 Task: In the  document narrative.html Download file as 'HTML ' Share this file with 'softage.9@softage.net' Insert the command  Editing
Action: Mouse moved to (31, 74)
Screenshot: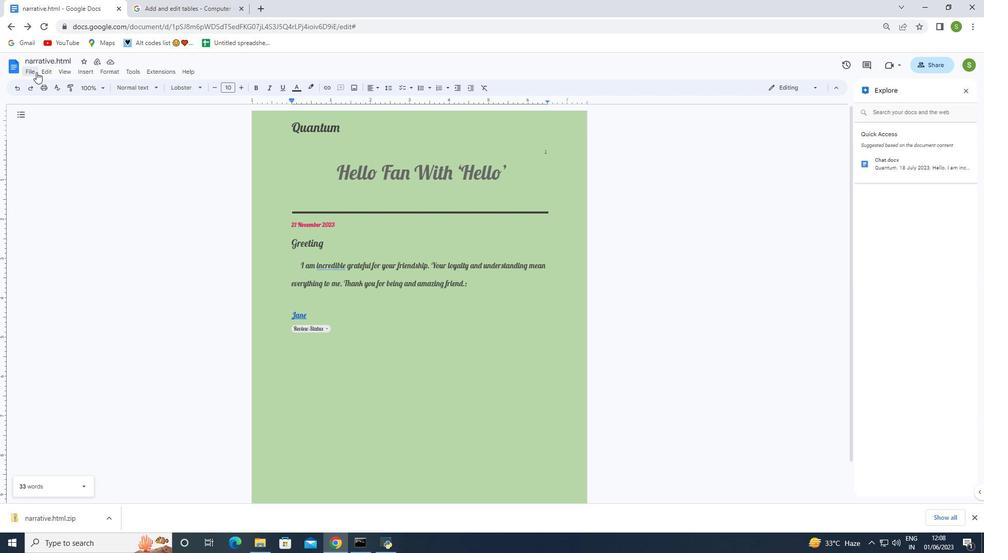 
Action: Mouse pressed left at (31, 74)
Screenshot: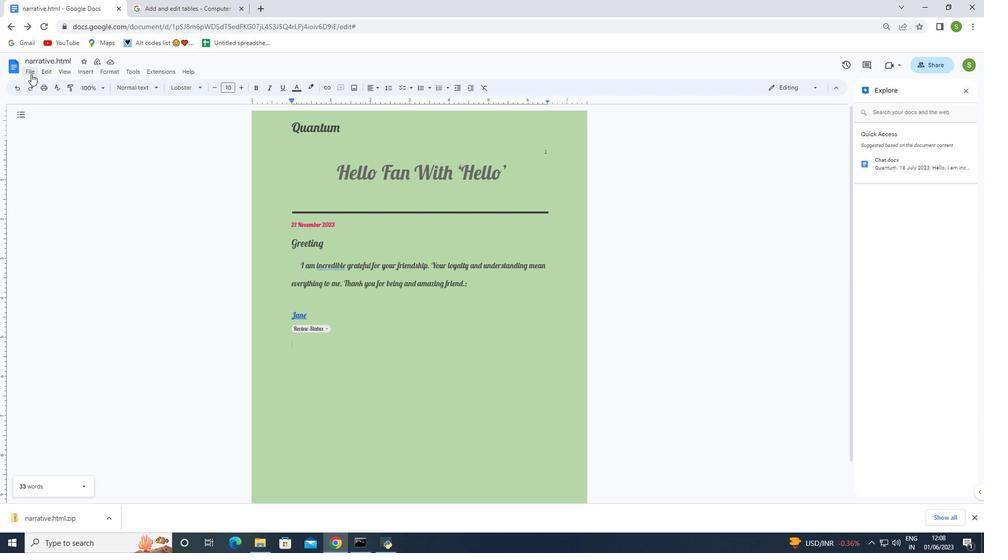 
Action: Mouse moved to (56, 159)
Screenshot: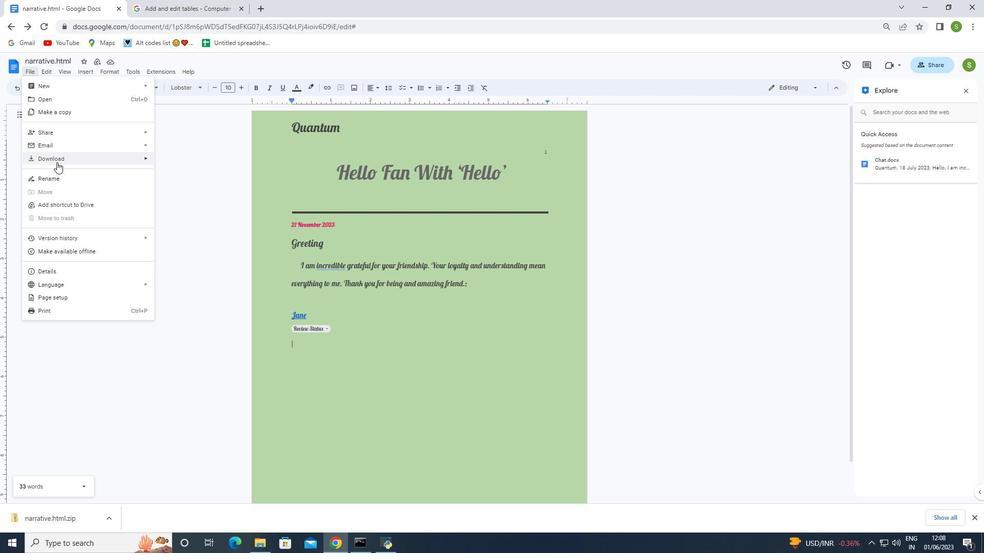 
Action: Mouse pressed left at (56, 159)
Screenshot: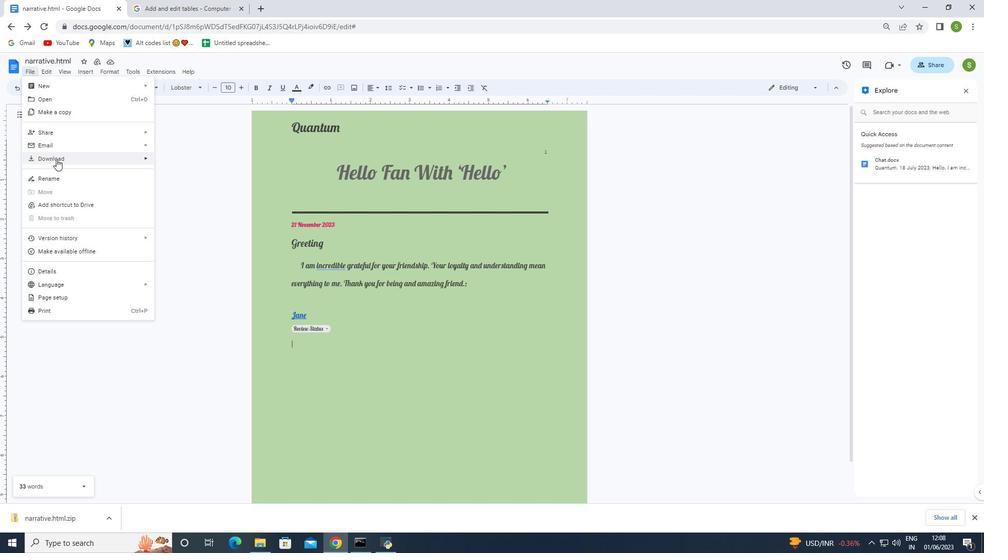 
Action: Mouse moved to (202, 223)
Screenshot: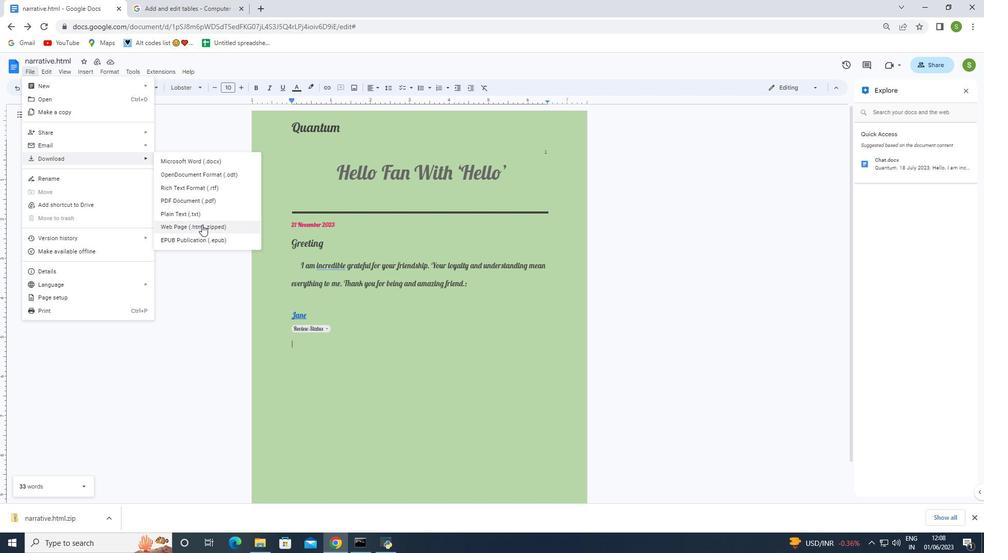 
Action: Mouse scrolled (202, 223) with delta (0, 0)
Screenshot: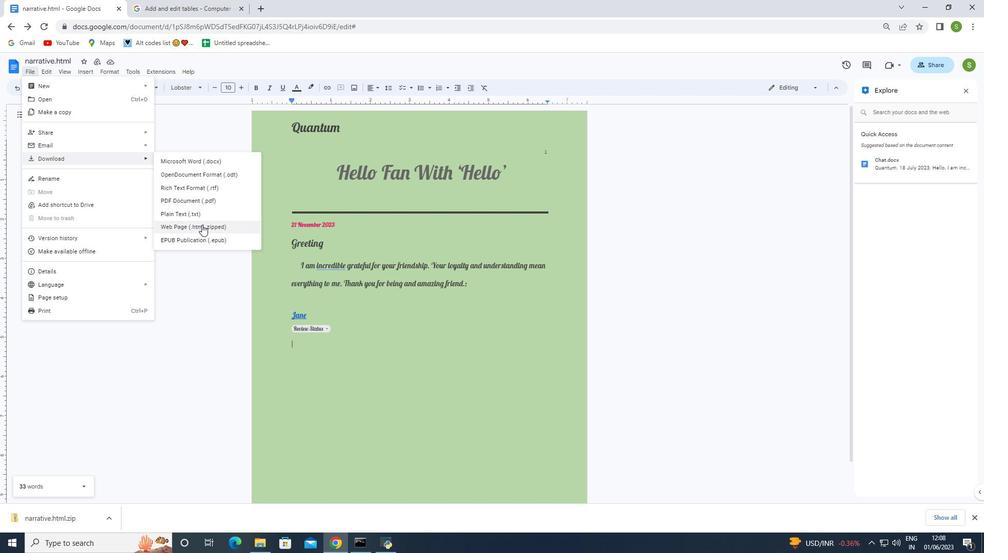
Action: Mouse scrolled (202, 223) with delta (0, 0)
Screenshot: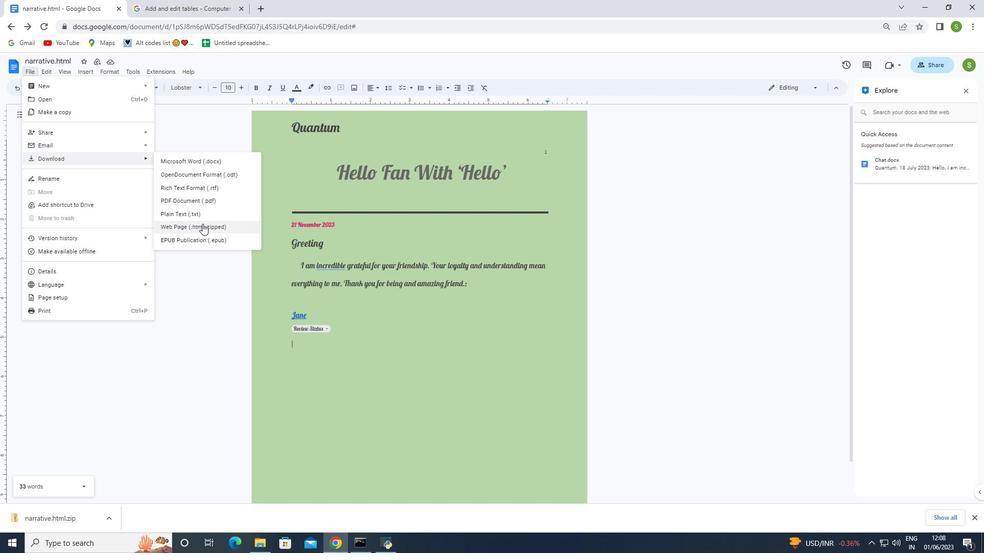 
Action: Mouse scrolled (202, 223) with delta (0, 0)
Screenshot: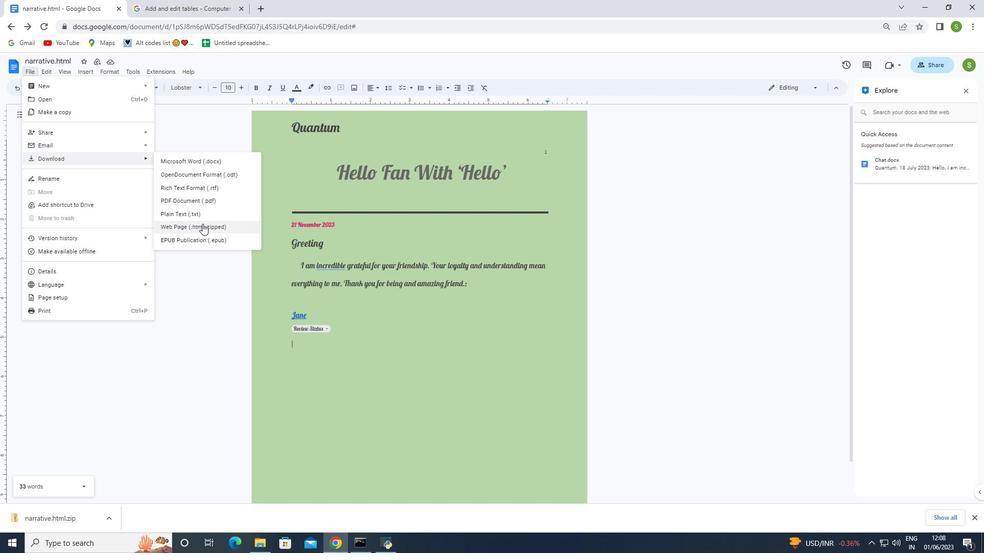 
Action: Mouse moved to (194, 229)
Screenshot: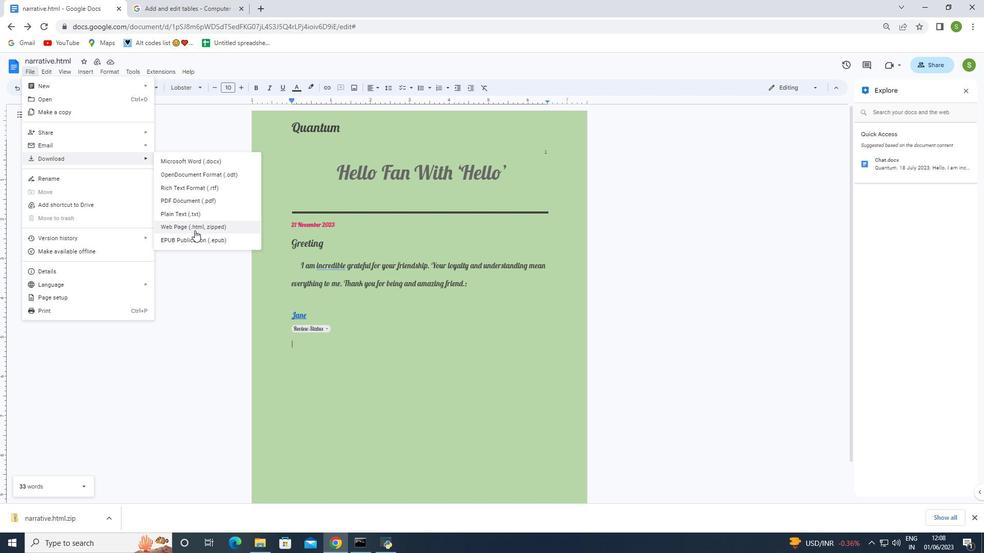 
Action: Mouse pressed left at (194, 229)
Screenshot: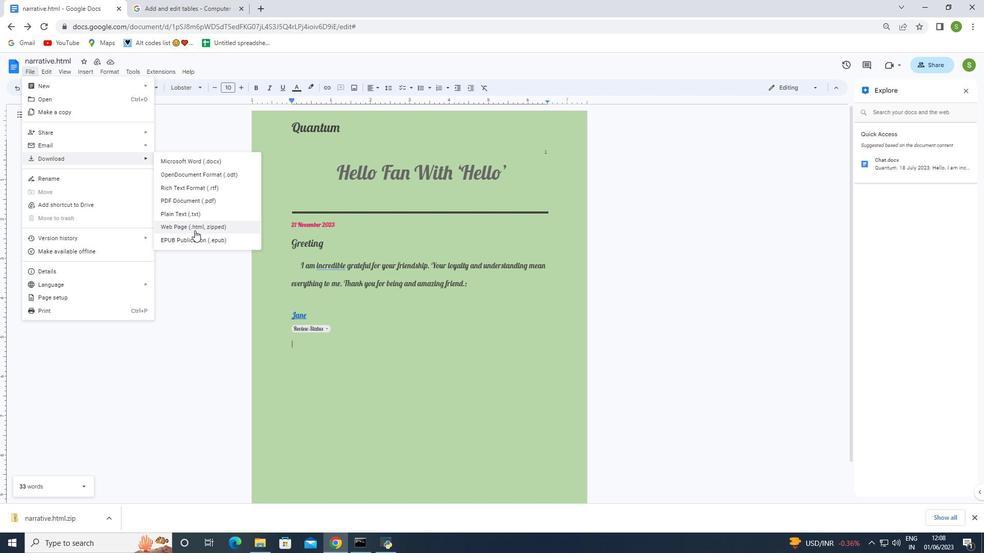 
Action: Mouse moved to (108, 517)
Screenshot: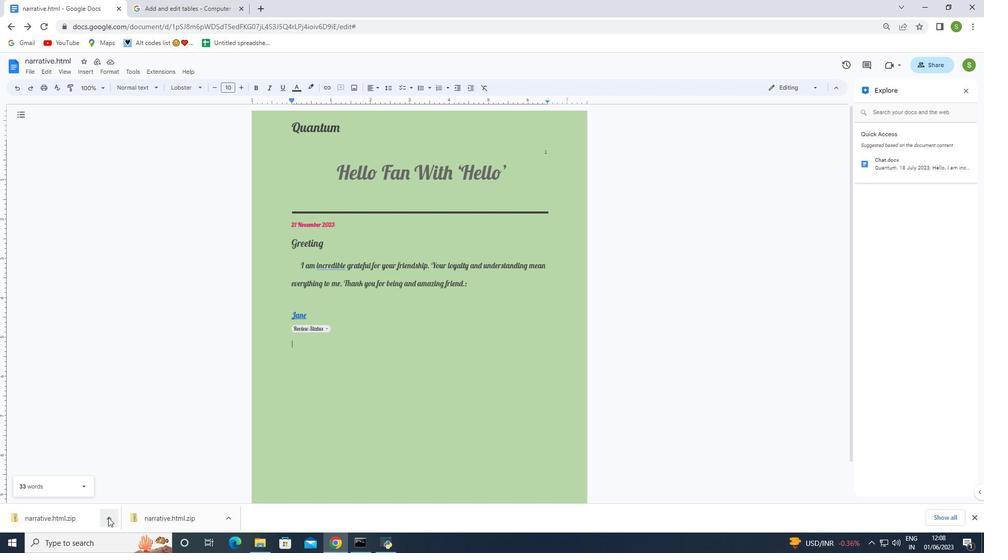 
Action: Mouse pressed left at (108, 517)
Screenshot: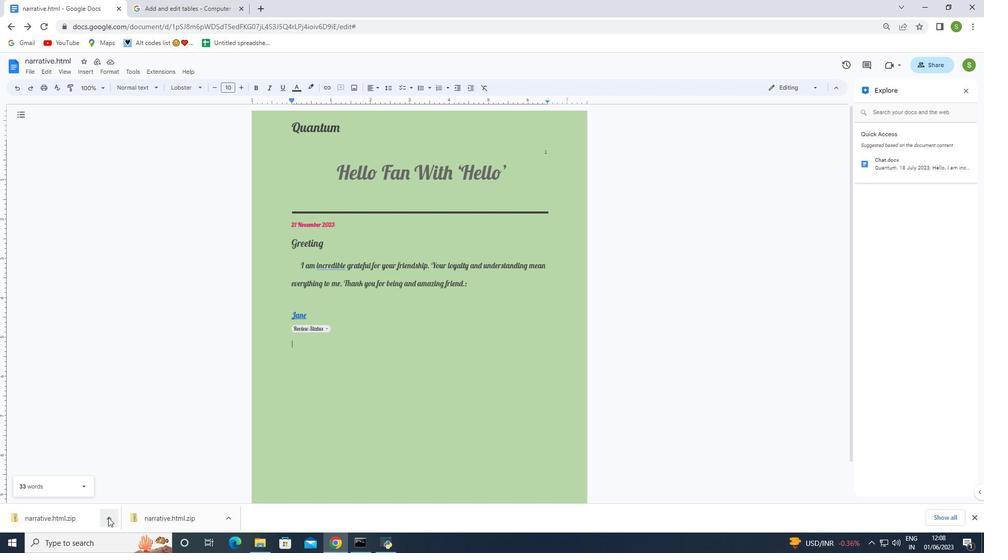 
Action: Mouse moved to (140, 483)
Screenshot: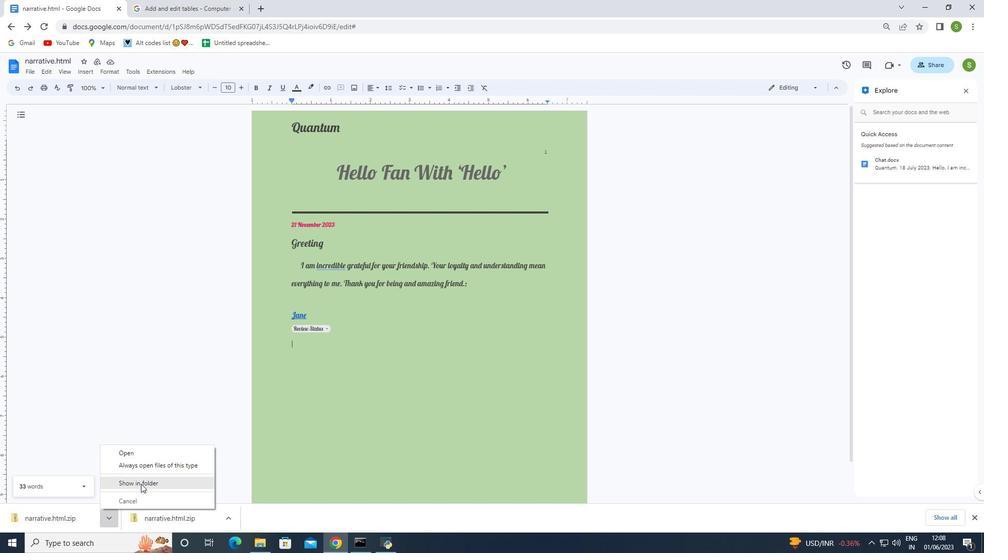 
Action: Mouse pressed left at (140, 483)
Screenshot: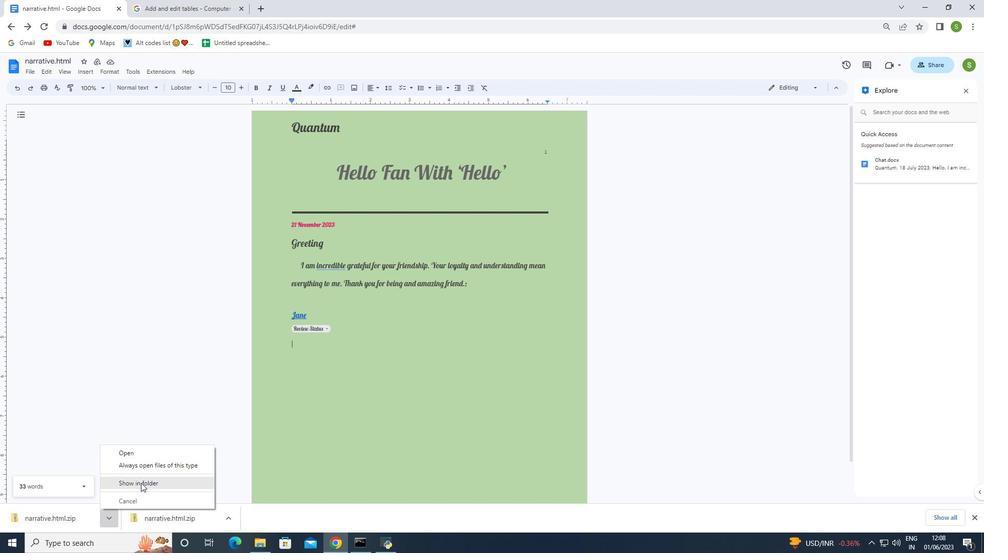 
Action: Mouse moved to (431, 284)
Screenshot: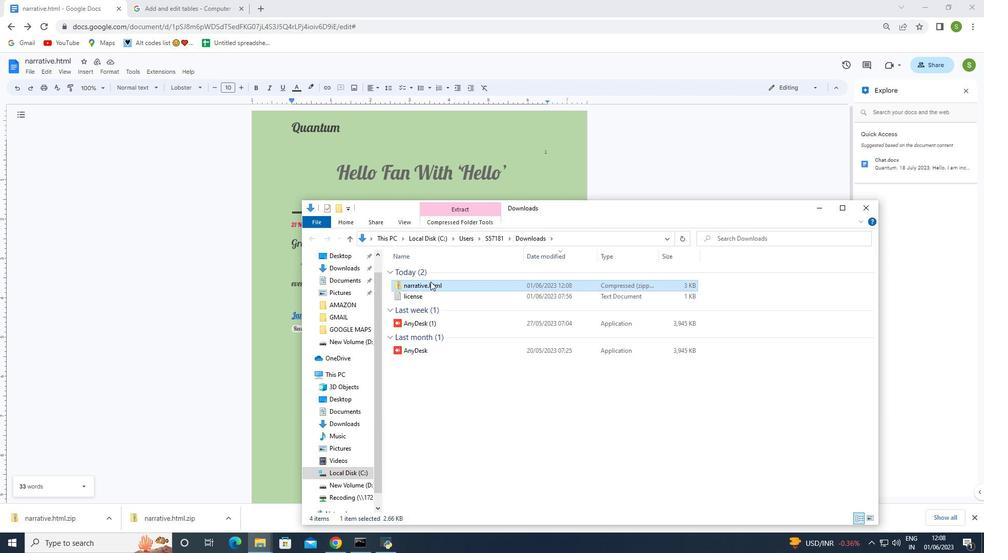 
Action: Mouse pressed right at (431, 284)
Screenshot: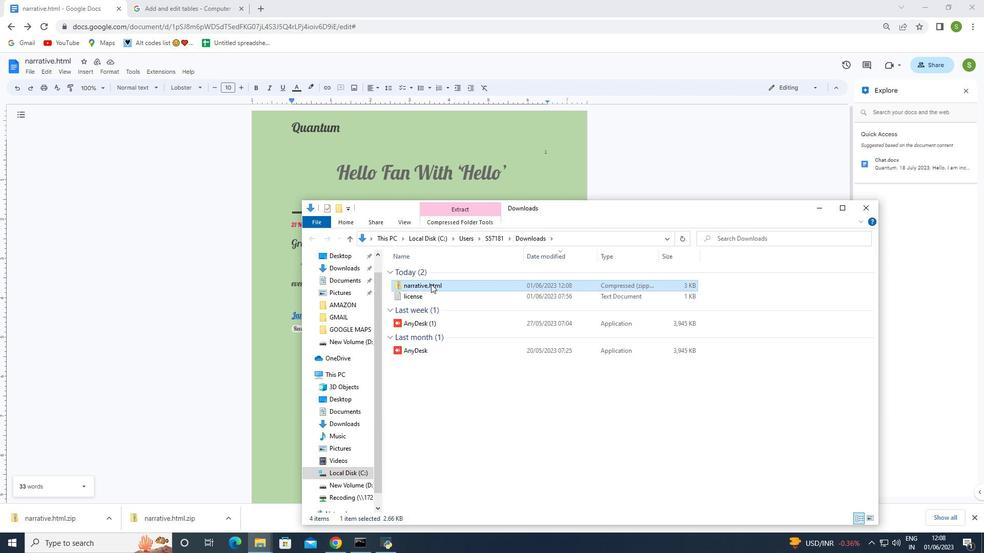 
Action: Mouse moved to (459, 367)
Screenshot: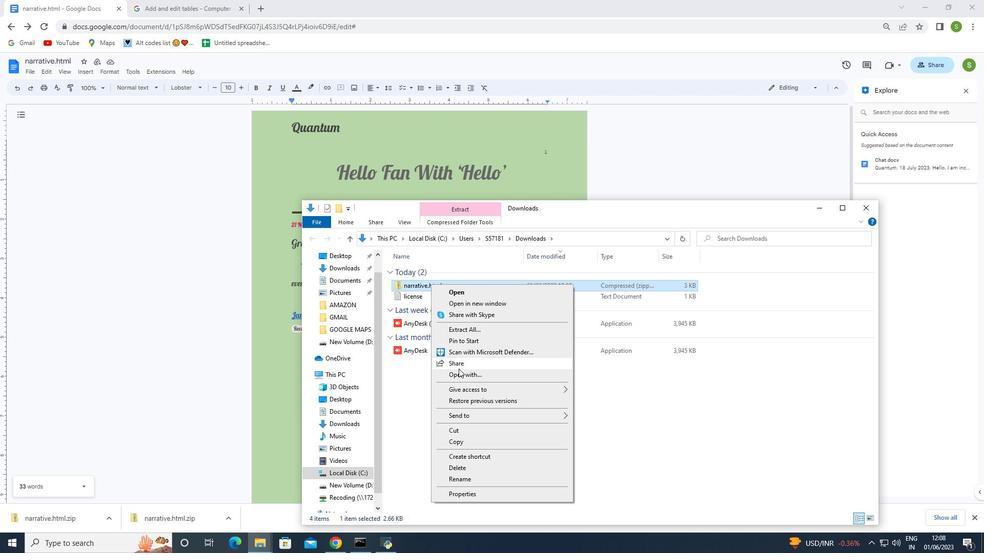 
Action: Mouse pressed left at (459, 367)
Screenshot: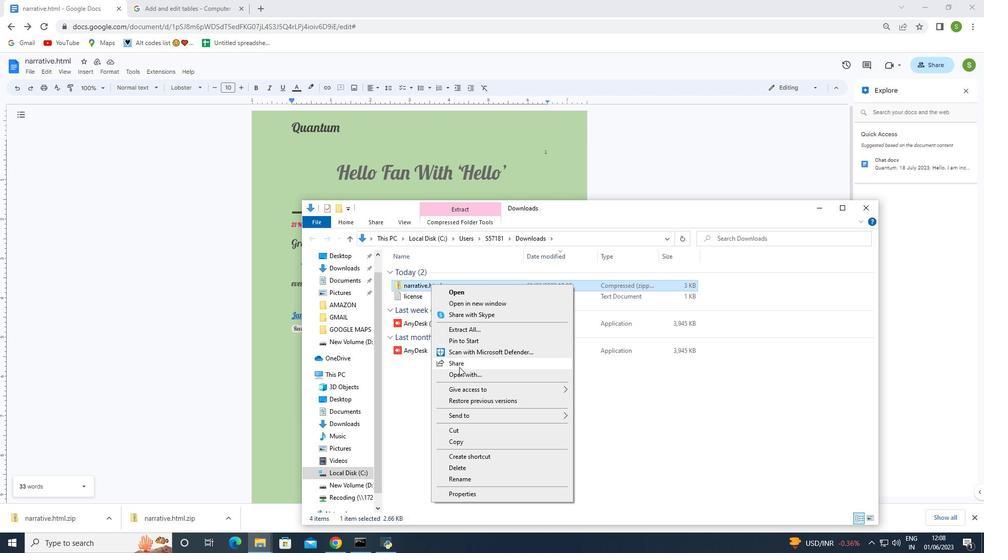 
Action: Mouse moved to (534, 377)
Screenshot: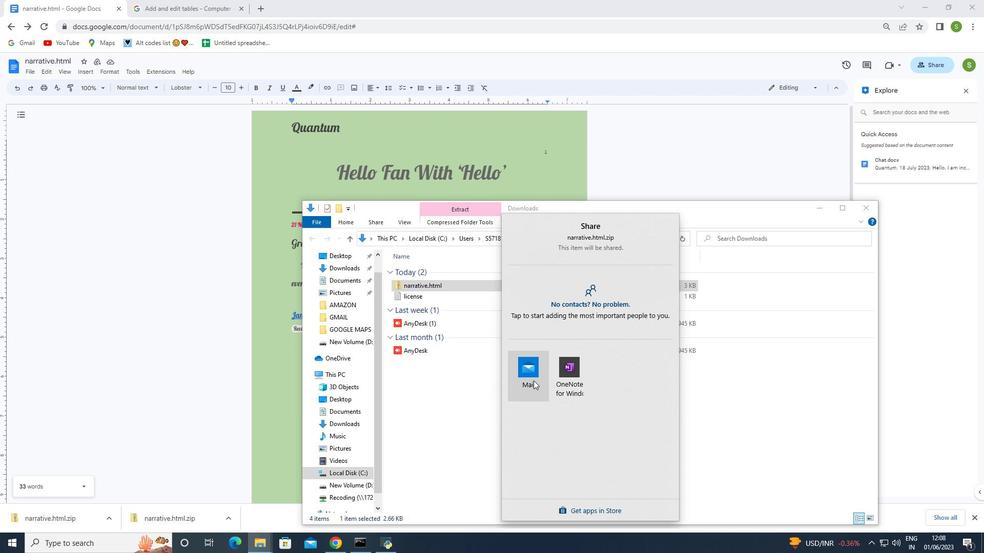 
Action: Mouse pressed left at (534, 377)
Screenshot: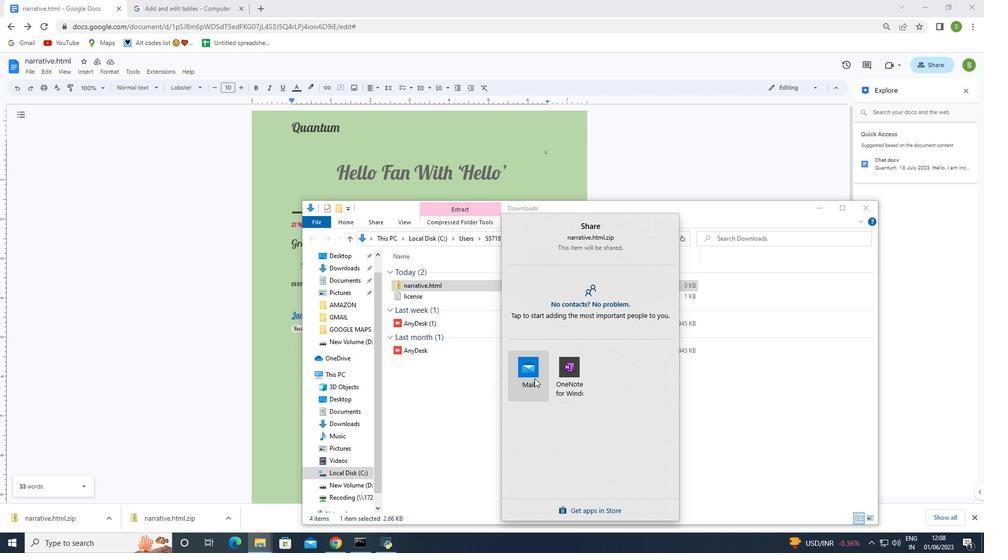 
Action: Mouse moved to (495, 193)
Screenshot: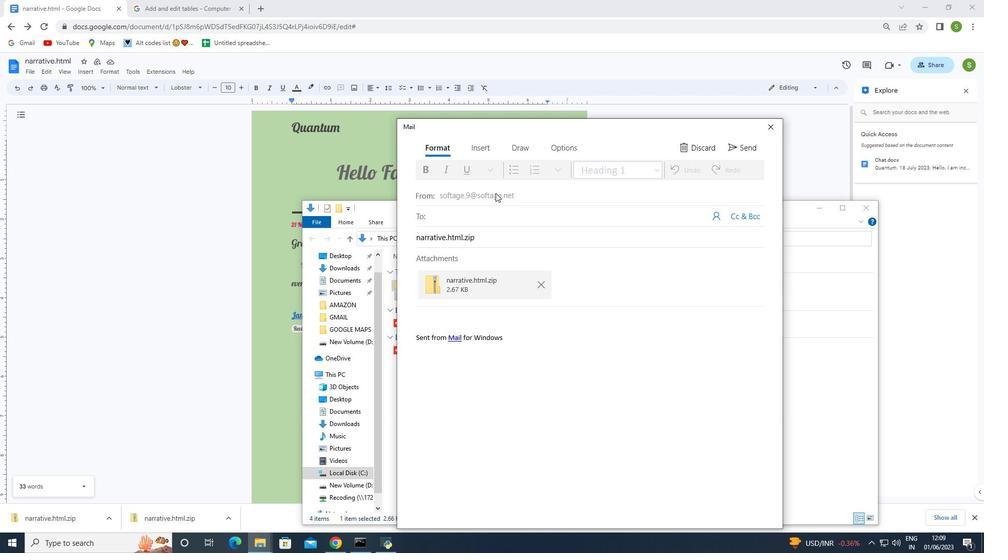 
Action: Mouse pressed left at (495, 193)
Screenshot: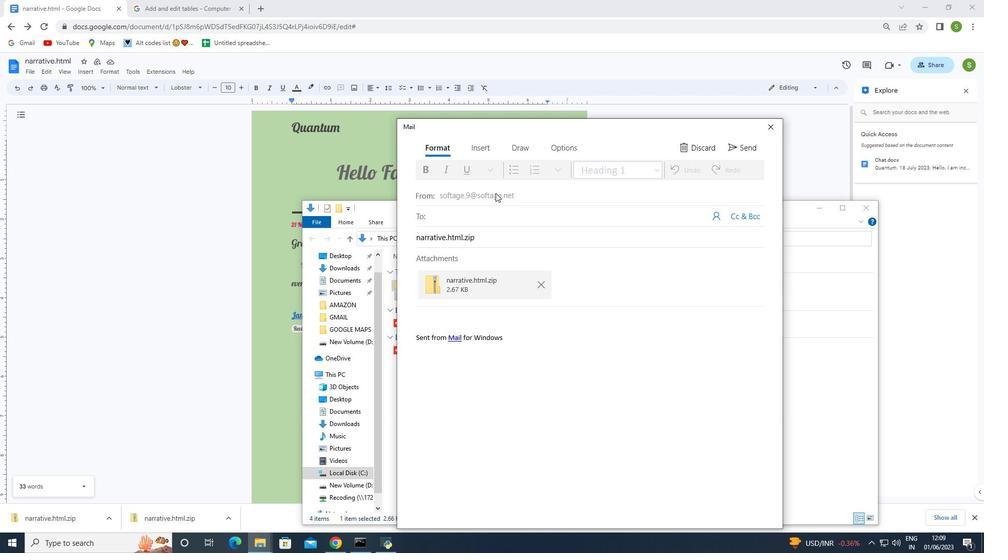 
Action: Mouse moved to (521, 194)
Screenshot: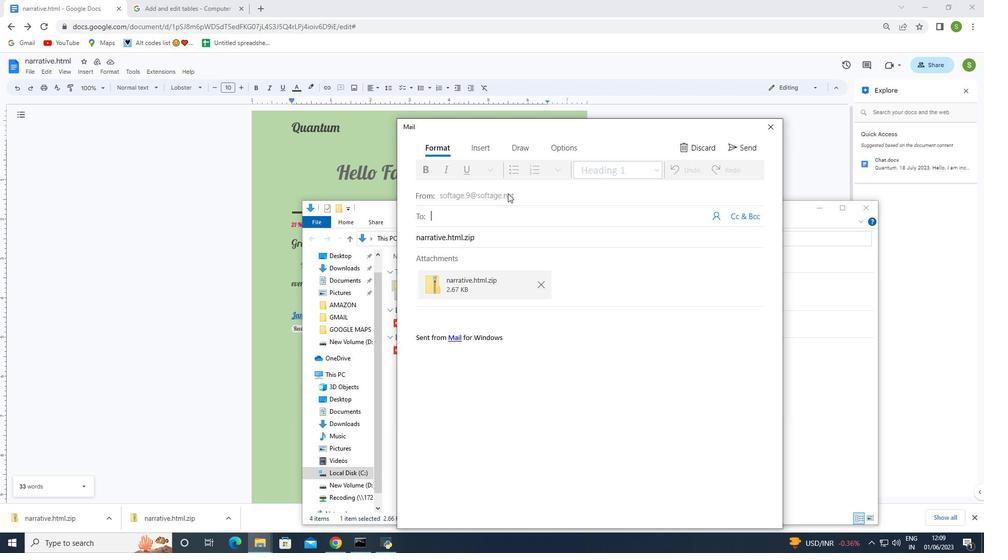 
Action: Mouse pressed left at (521, 194)
Screenshot: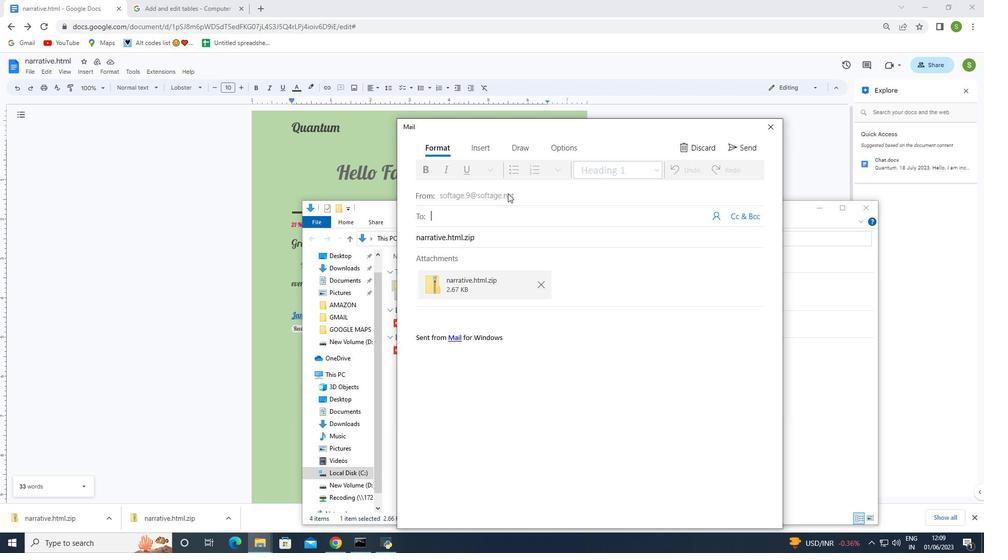 
Action: Mouse moved to (771, 126)
Screenshot: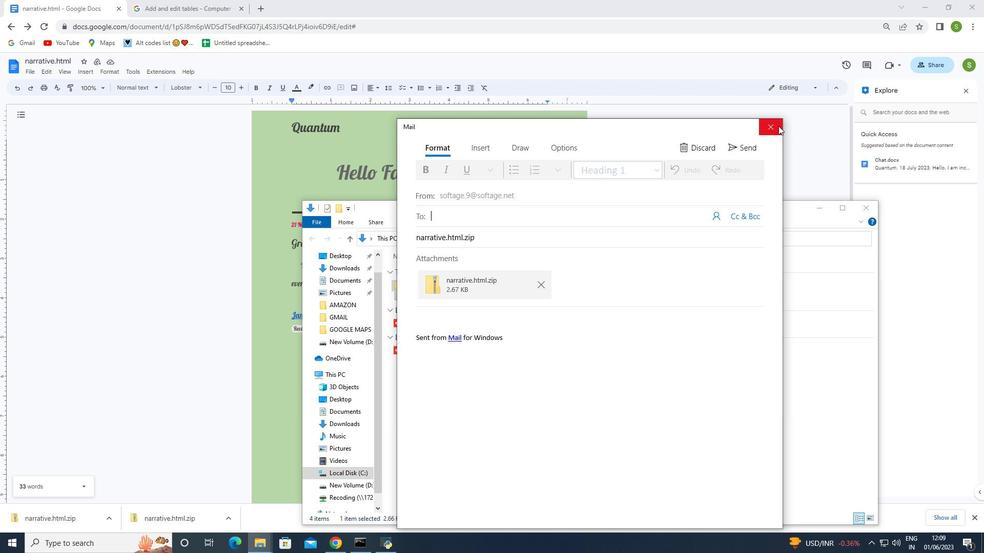
Action: Mouse pressed left at (771, 126)
Screenshot: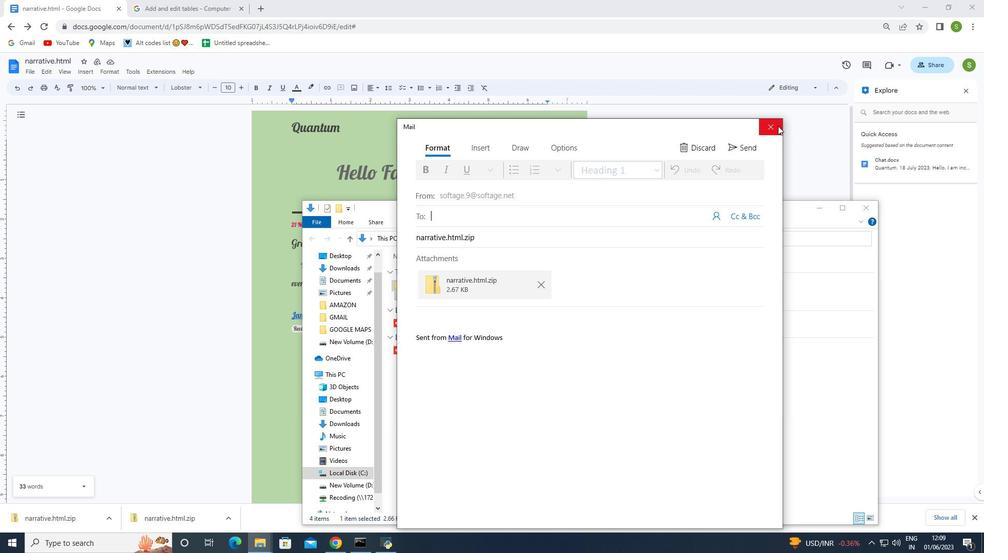 
Action: Mouse moved to (863, 206)
Screenshot: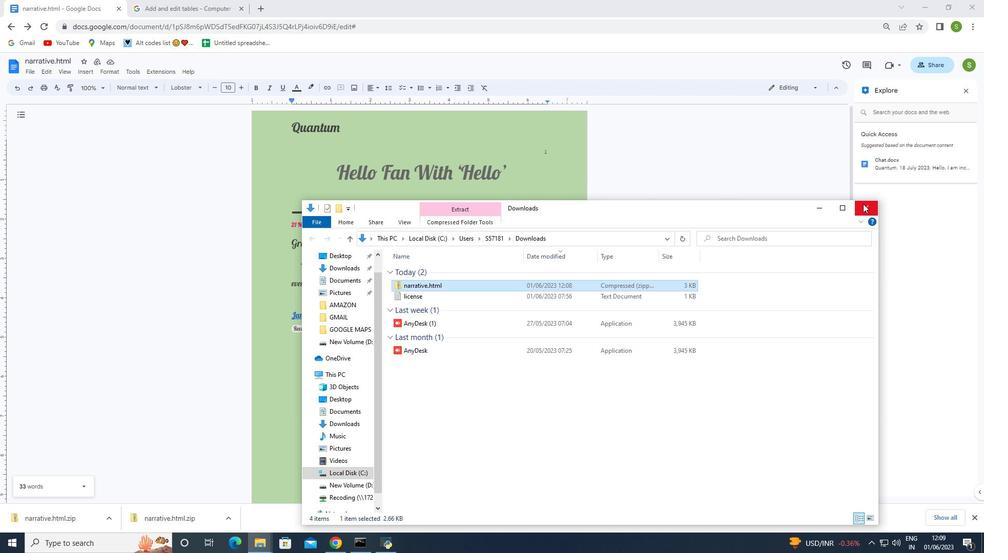 
Action: Mouse pressed left at (863, 206)
Screenshot: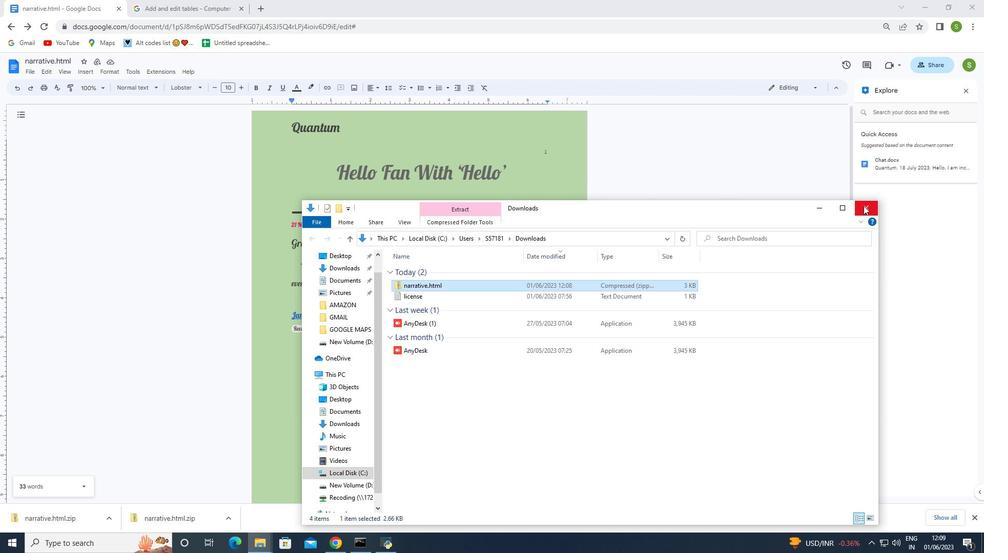 
Action: Mouse moved to (29, 71)
Screenshot: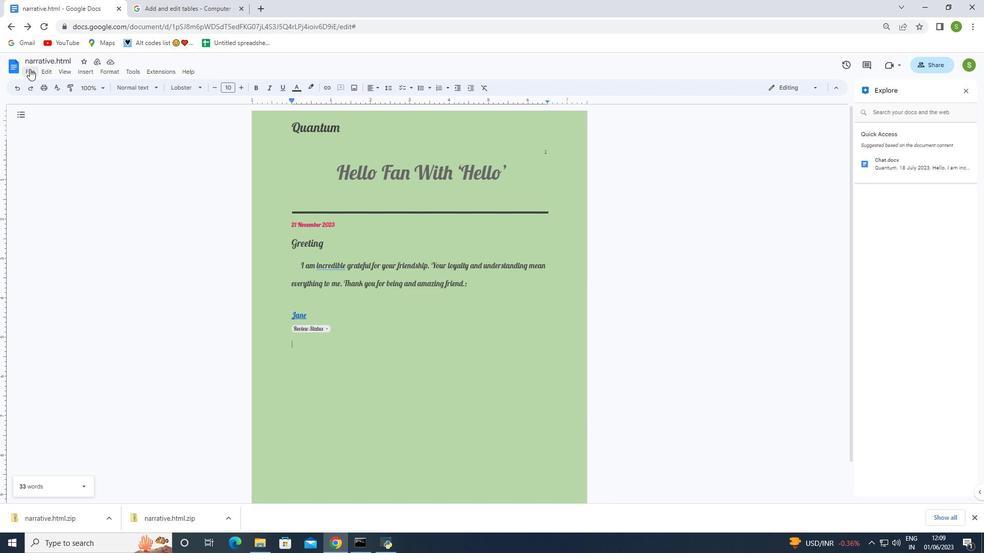 
Action: Mouse pressed left at (29, 71)
Screenshot: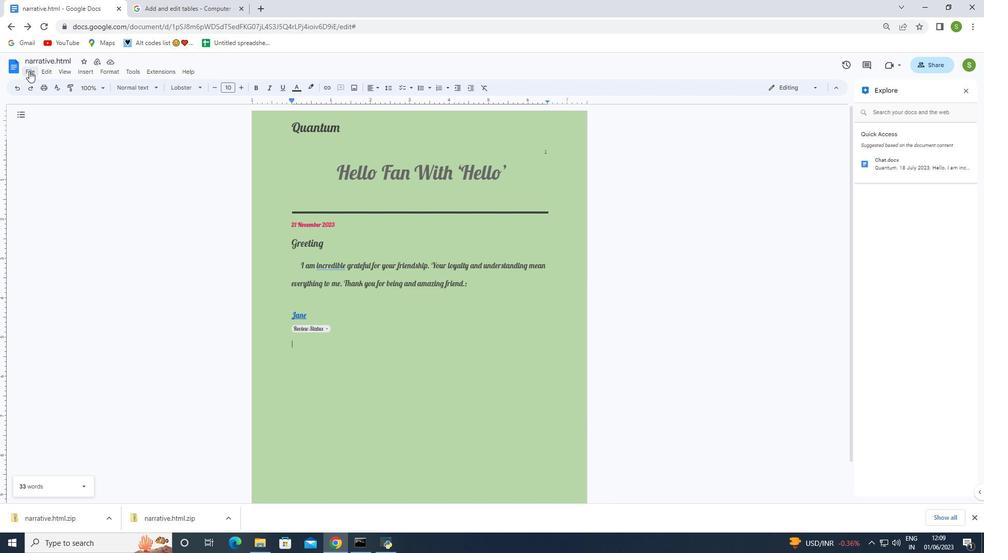 
Action: Mouse moved to (41, 135)
Screenshot: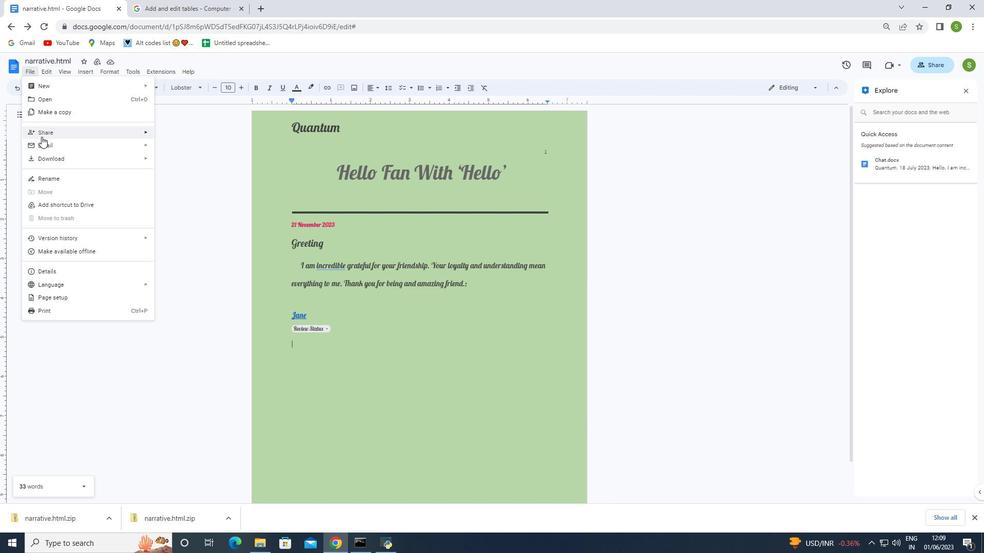 
Action: Mouse pressed left at (41, 135)
Screenshot: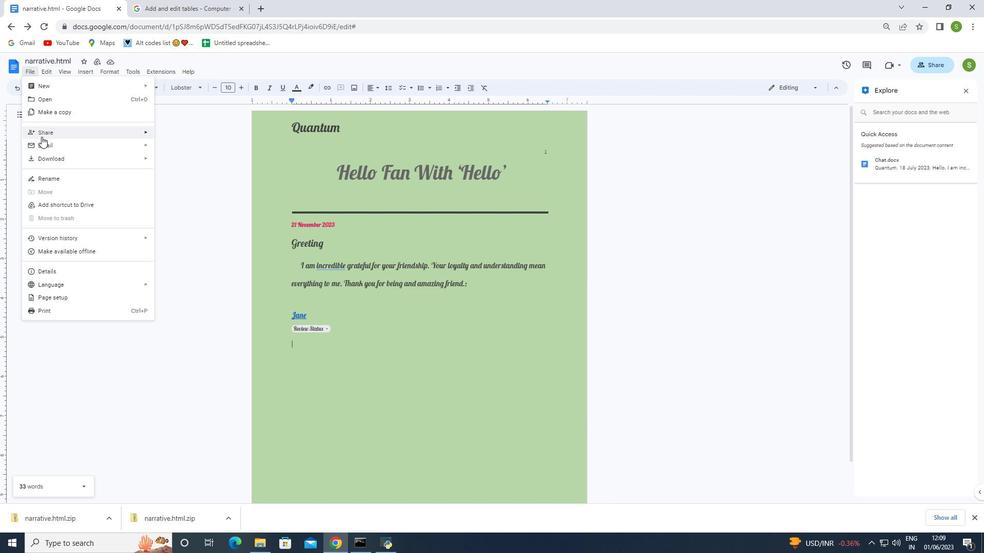 
Action: Mouse moved to (180, 134)
Screenshot: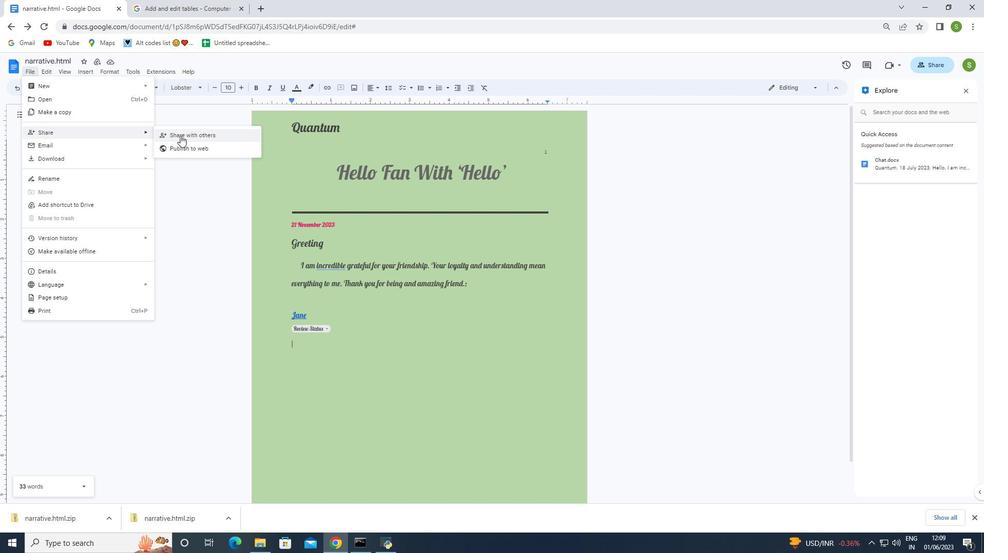
Action: Mouse pressed left at (180, 134)
Screenshot: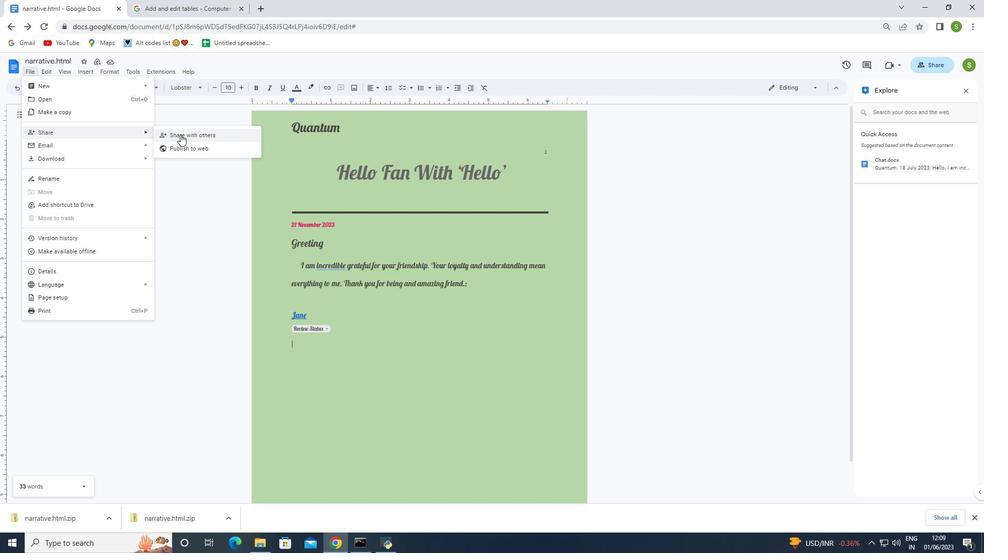 
Action: Mouse moved to (582, 283)
Screenshot: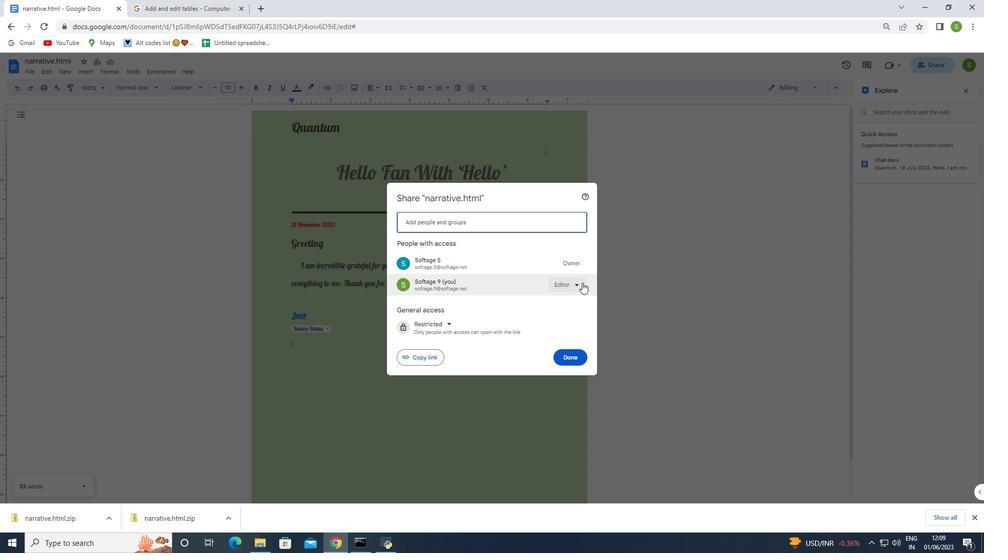 
Action: Mouse pressed left at (582, 283)
Screenshot: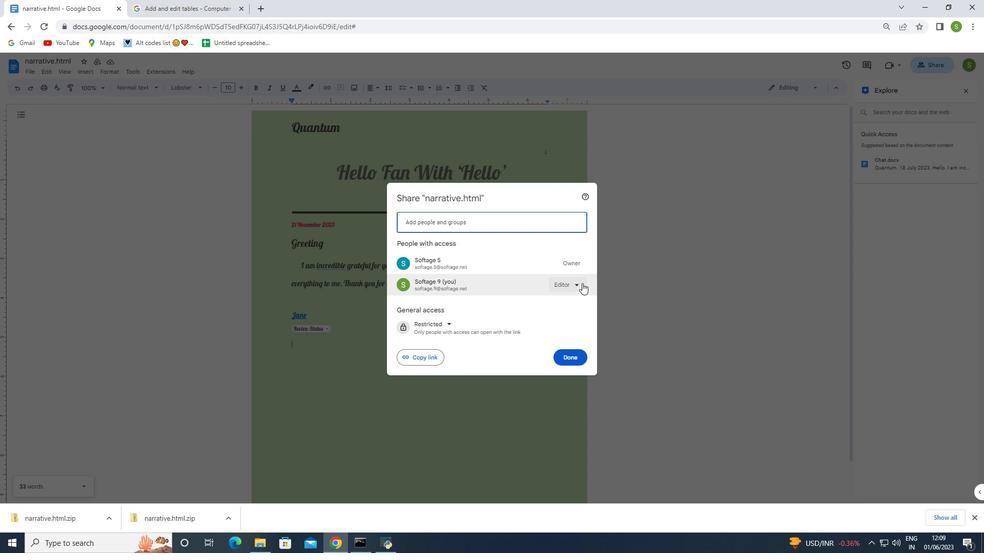 
Action: Mouse moved to (581, 342)
Screenshot: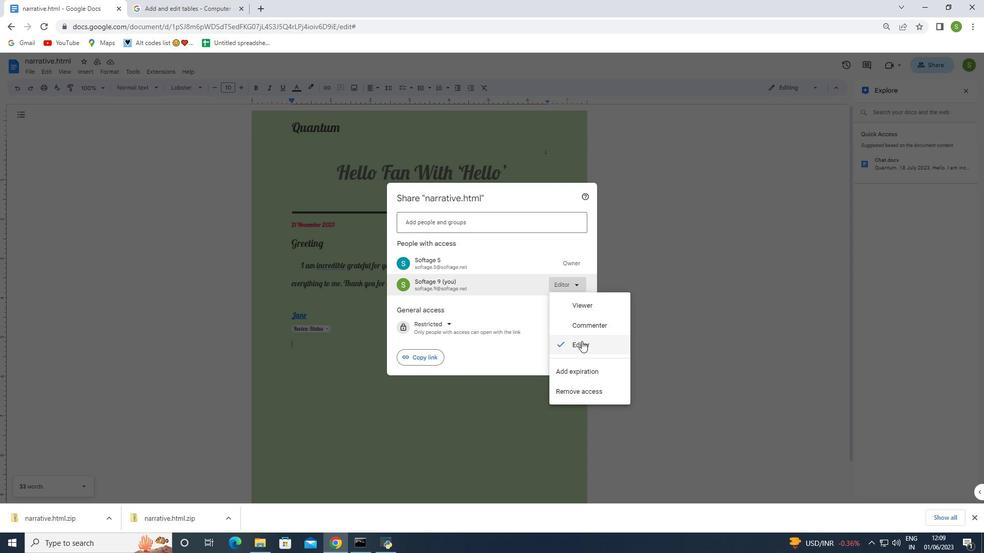 
Action: Mouse pressed left at (581, 342)
Screenshot: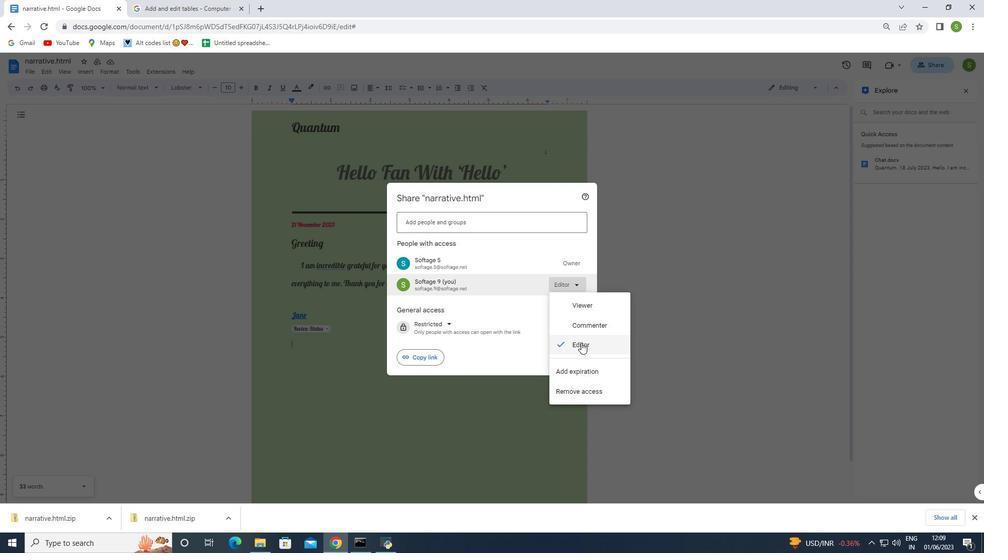 
Action: Mouse moved to (449, 286)
Screenshot: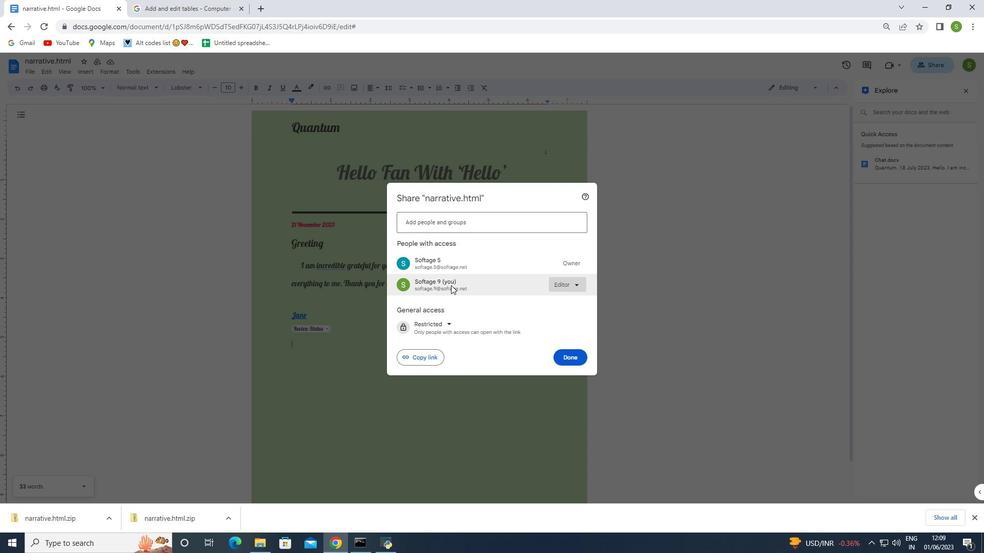 
Action: Mouse pressed left at (449, 286)
Screenshot: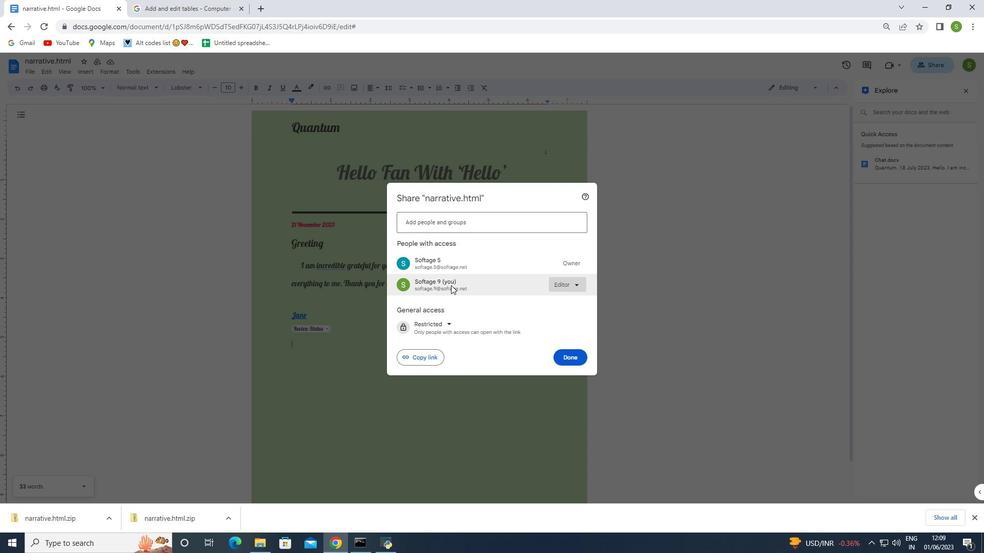 
Action: Mouse moved to (571, 360)
Screenshot: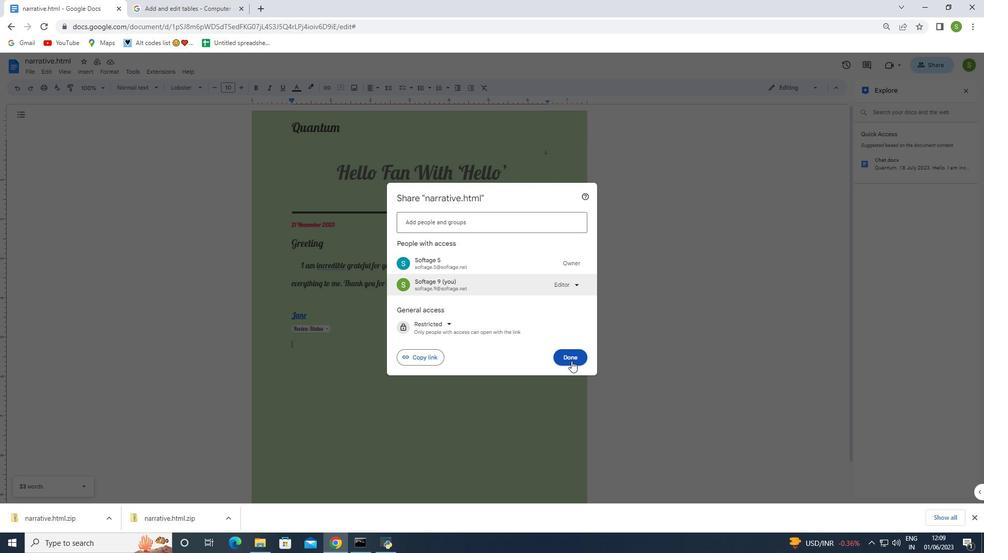 
Action: Mouse pressed left at (571, 360)
Screenshot: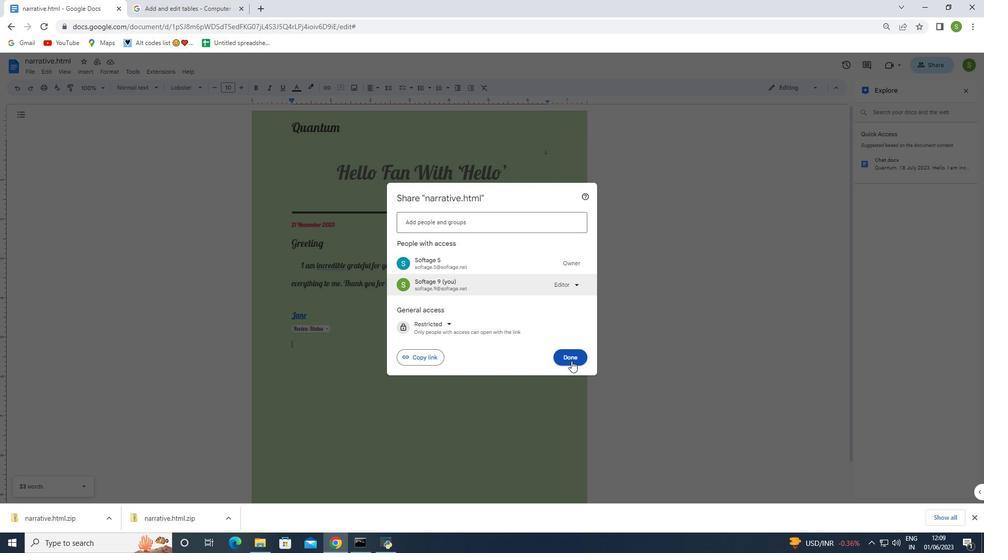 
Action: Mouse moved to (375, 320)
Screenshot: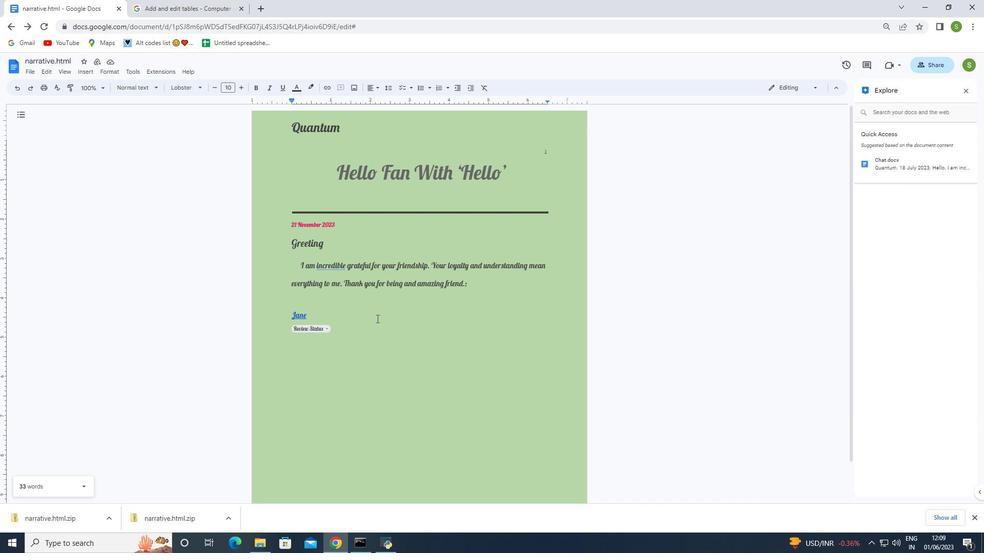 
